 Task: Create in the project ArchTech and in the Backlog issue 'Integrate a new offline mode feature into an existing mobile application to enhance user experience in low or no network connectivity situations' a child issue 'Data breach incident response planning and optimization', and assign it to team member softage.2@softage.net. Create in the project ArchTech and in the Backlog issue 'Develop a new tool for automated testing of web application API correctness and performance' a child issue 'Serverless computing application cost remediation', and assign it to team member softage.3@softage.net
Action: Mouse moved to (166, 46)
Screenshot: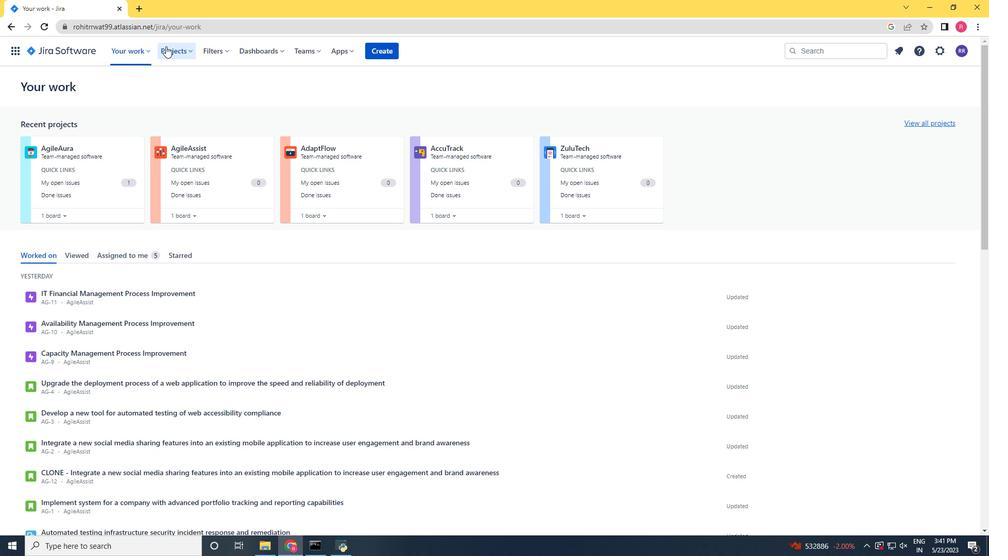 
Action: Mouse pressed left at (166, 46)
Screenshot: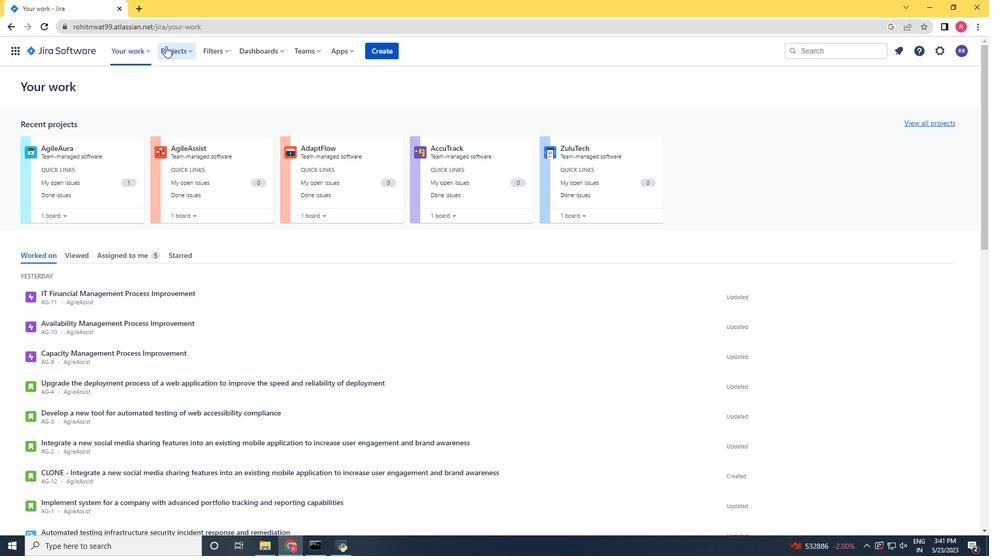 
Action: Mouse moved to (210, 103)
Screenshot: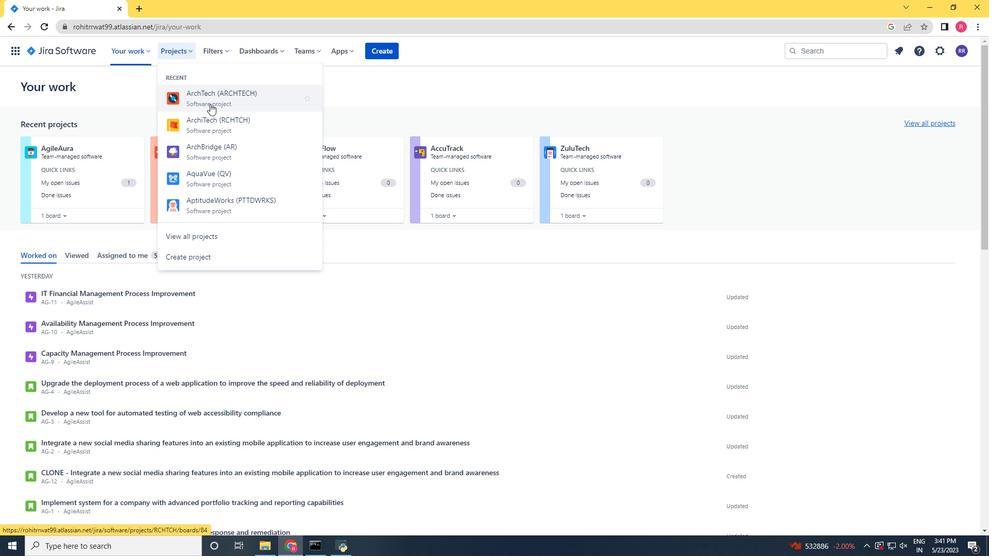 
Action: Mouse pressed left at (210, 103)
Screenshot: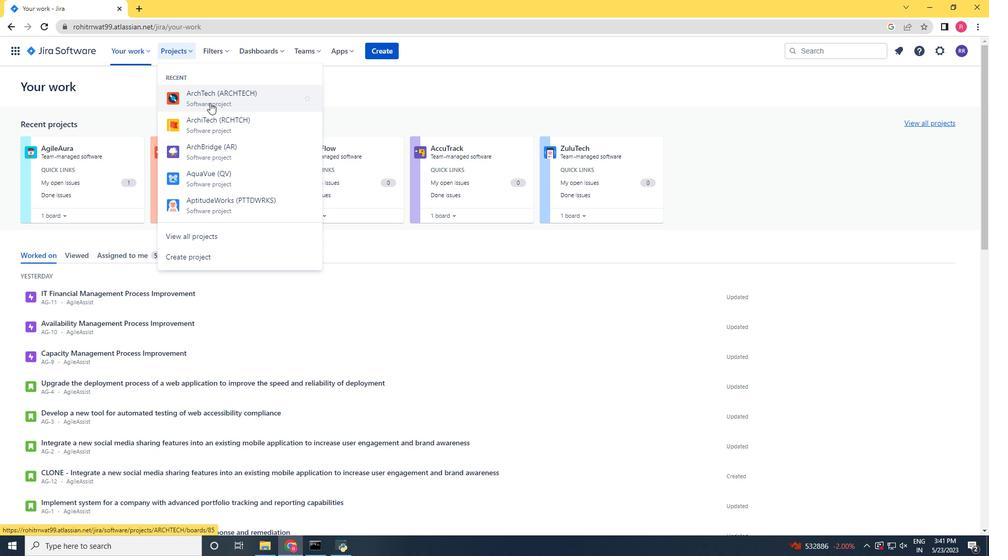 
Action: Mouse moved to (46, 160)
Screenshot: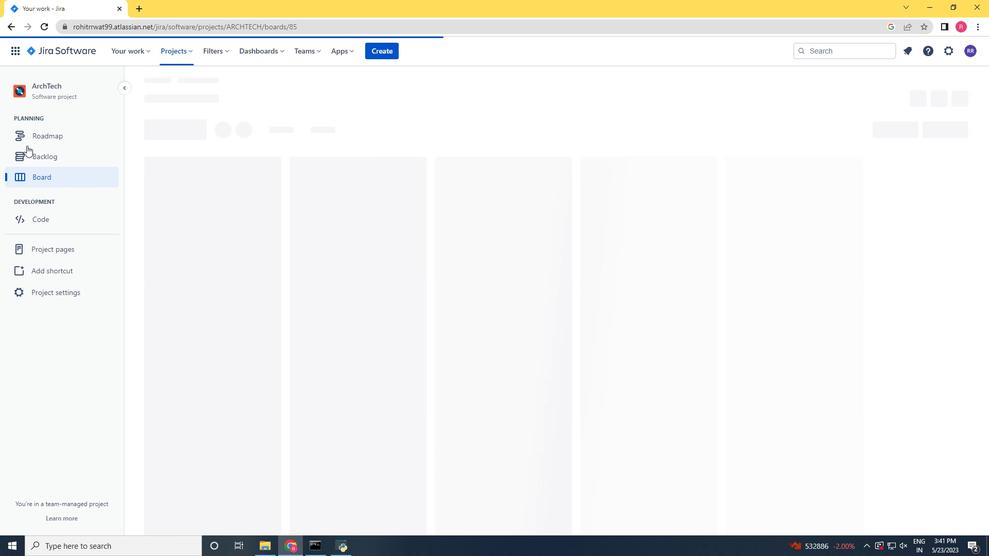 
Action: Mouse pressed left at (46, 160)
Screenshot: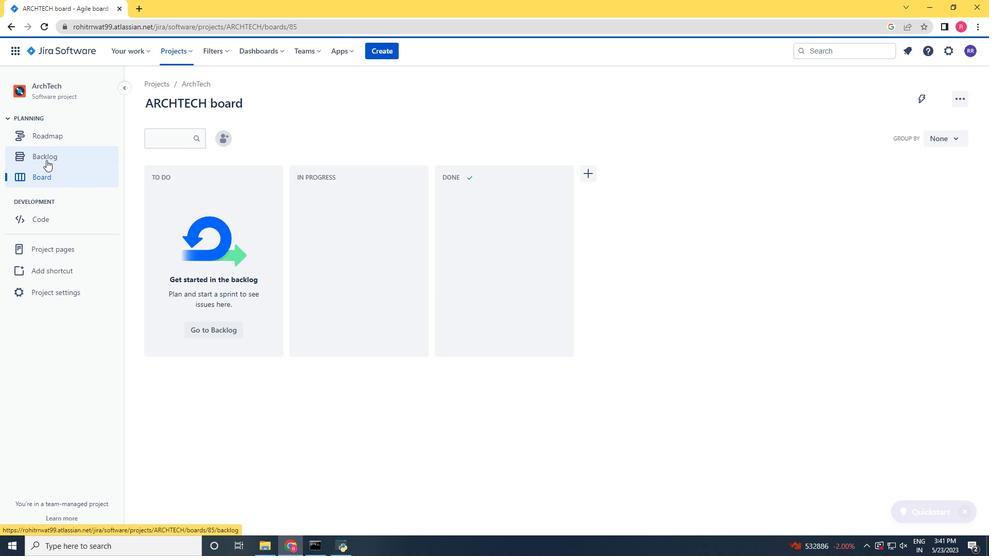 
Action: Mouse moved to (450, 402)
Screenshot: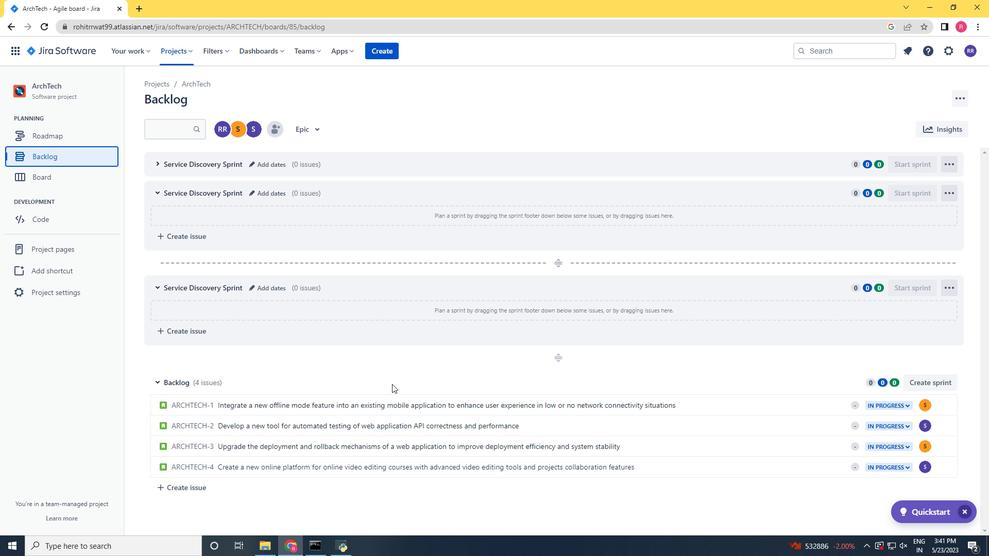 
Action: Mouse scrolled (450, 401) with delta (0, 0)
Screenshot: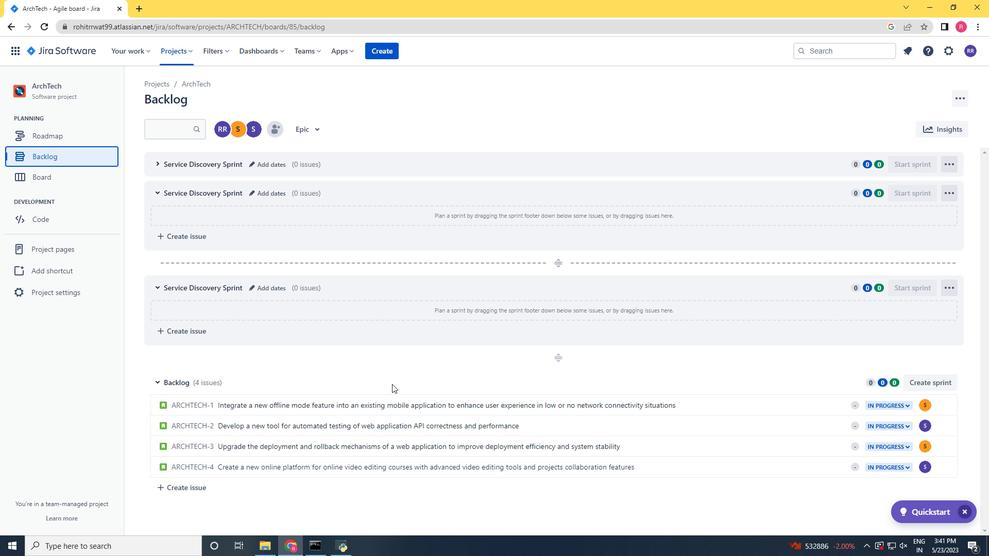 
Action: Mouse moved to (457, 402)
Screenshot: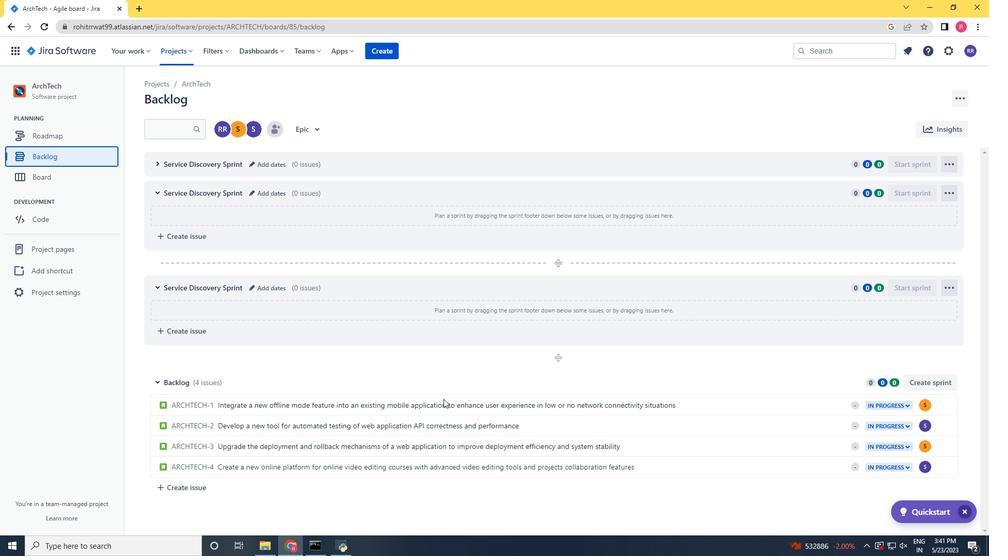 
Action: Mouse scrolled (457, 402) with delta (0, 0)
Screenshot: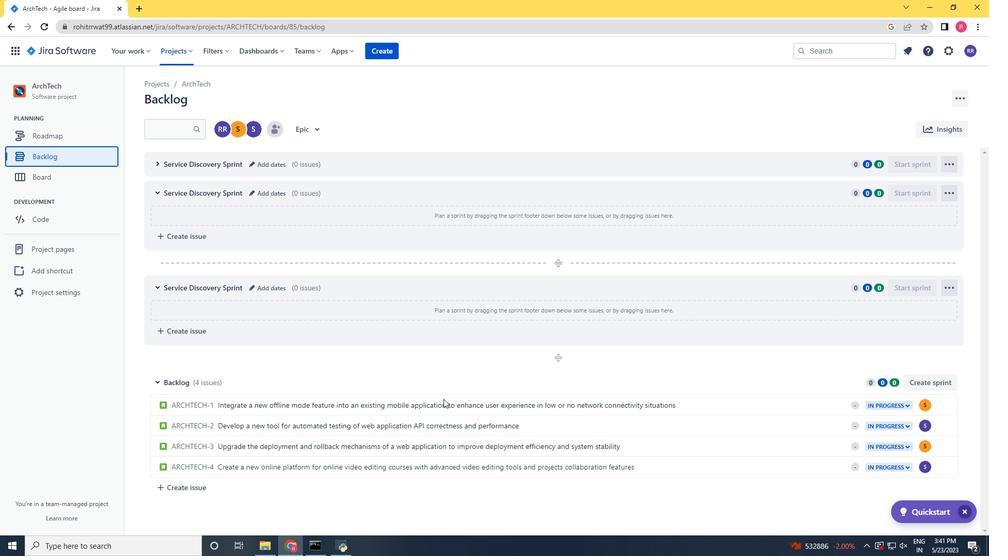 
Action: Mouse moved to (716, 400)
Screenshot: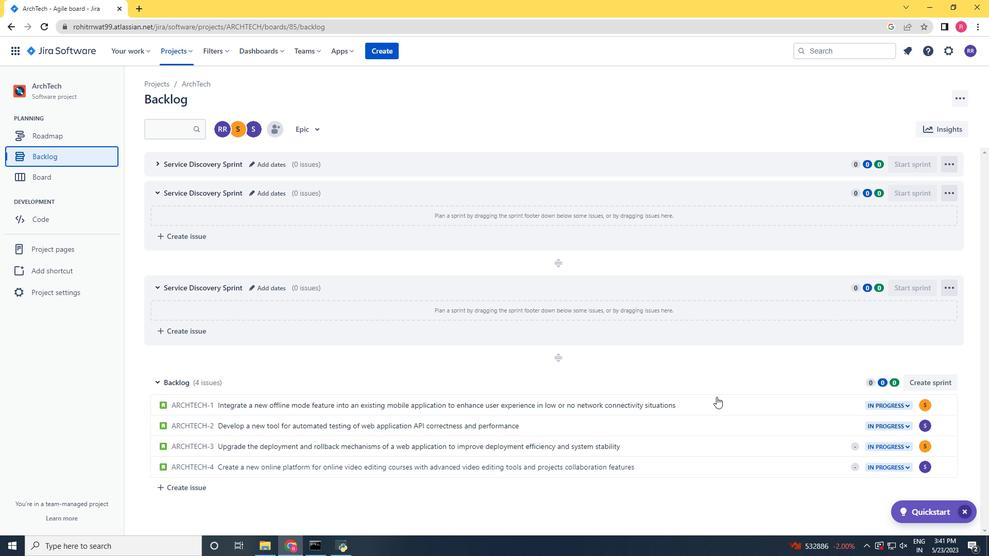 
Action: Mouse pressed left at (716, 400)
Screenshot: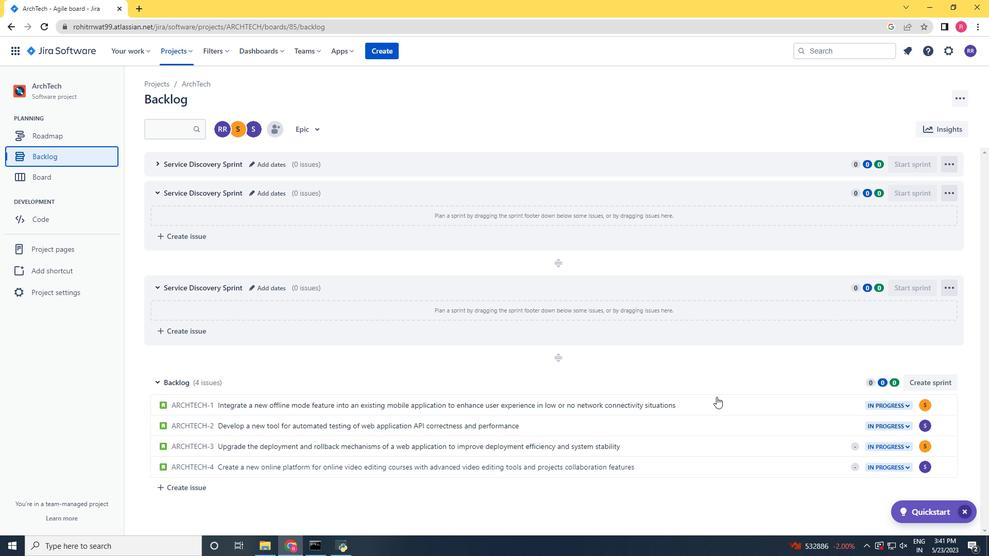 
Action: Mouse moved to (799, 404)
Screenshot: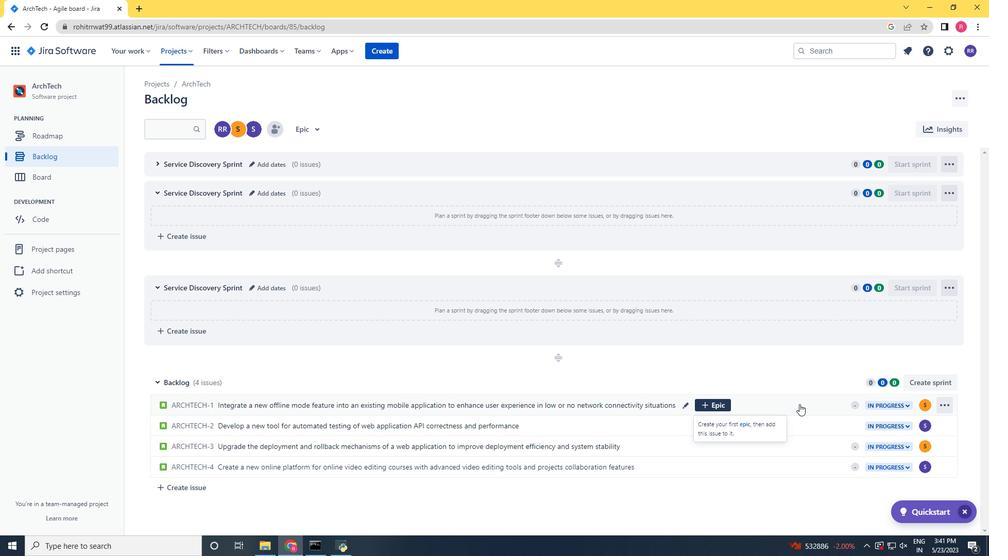 
Action: Mouse pressed left at (799, 404)
Screenshot: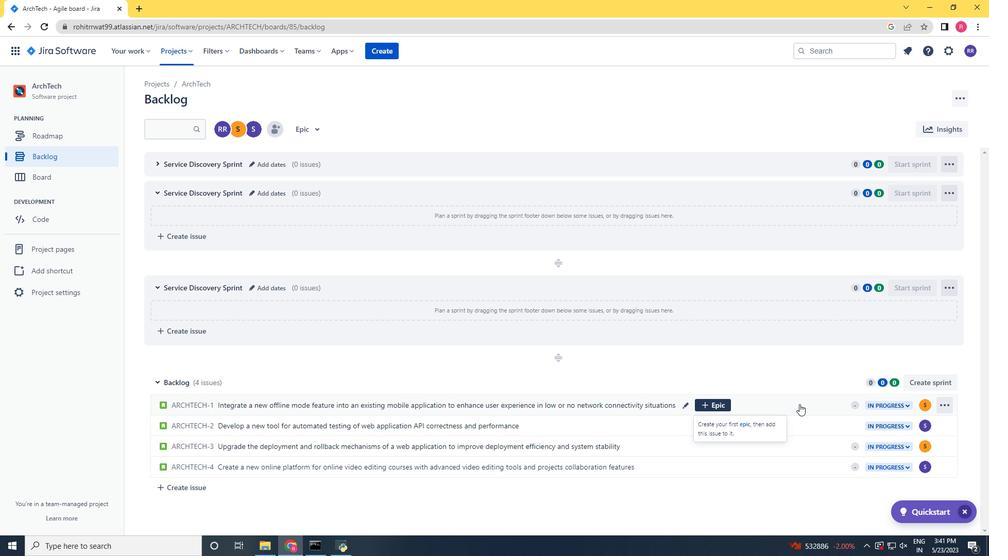 
Action: Mouse moved to (802, 264)
Screenshot: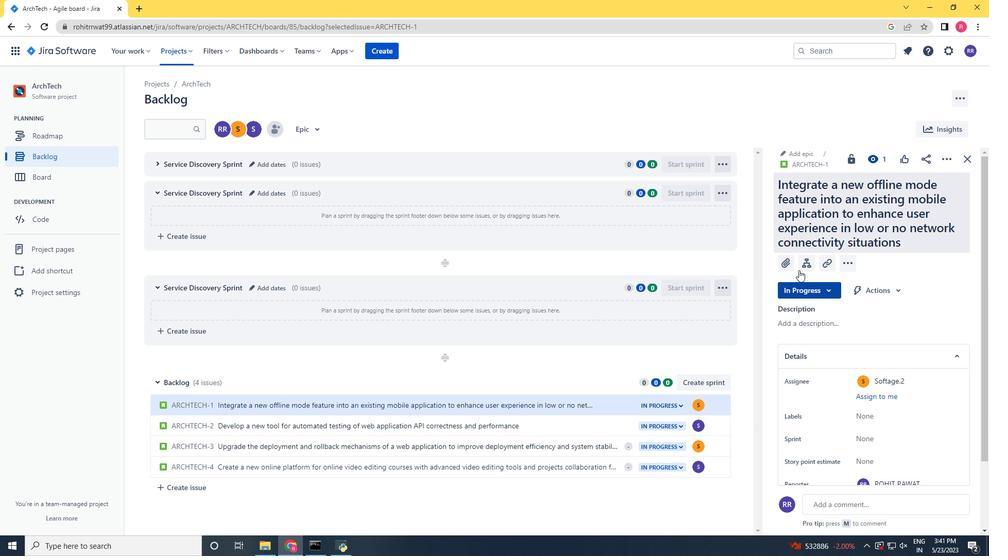
Action: Mouse pressed left at (802, 264)
Screenshot: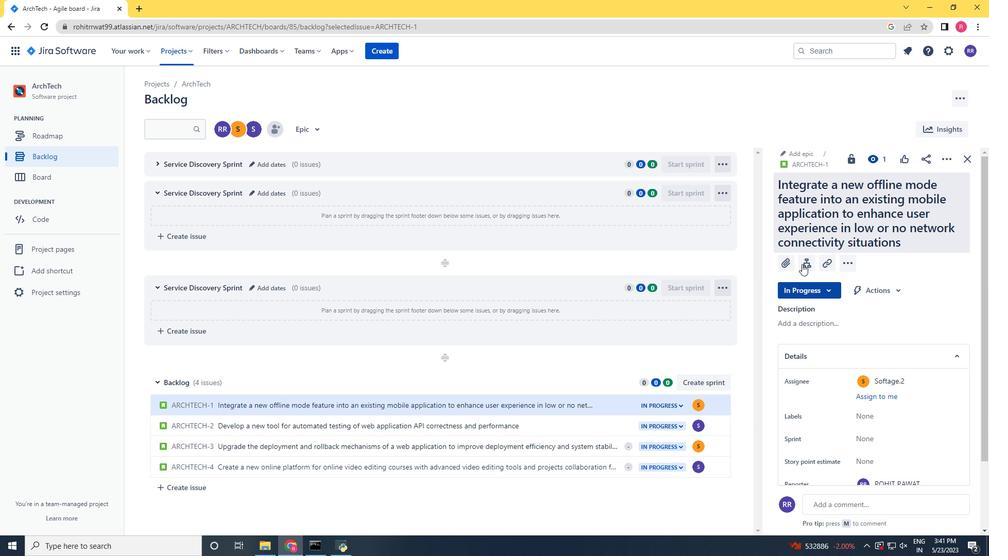 
Action: Mouse moved to (729, 219)
Screenshot: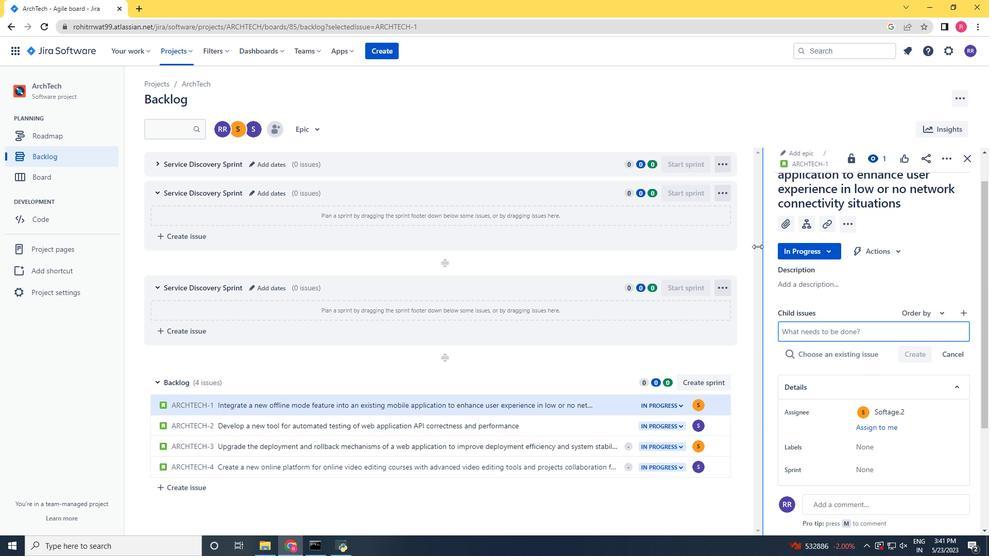 
Action: Key pressed <Key.shift><Key.shift><Key.shift><Key.shift><Key.shift><Key.shift><Key.shift><Key.shift><Key.shift><Key.shift><Key.shift><Key.shift><Key.shift><Key.shift><Key.shift><Key.shift><Key.shift><Key.shift><Key.shift><Key.shift><Key.shift><Key.shift>Data<Key.space>breach<Key.space>incident<Key.space>response<Key.space>planning<Key.space><Key.caps_lock>AND<Key.backspace><Key.backspace><Key.backspace><Key.caps_lock>and<Key.space>optimizatiobn<Key.backspace><Key.backspace>n<Key.space><Key.enter>
Screenshot: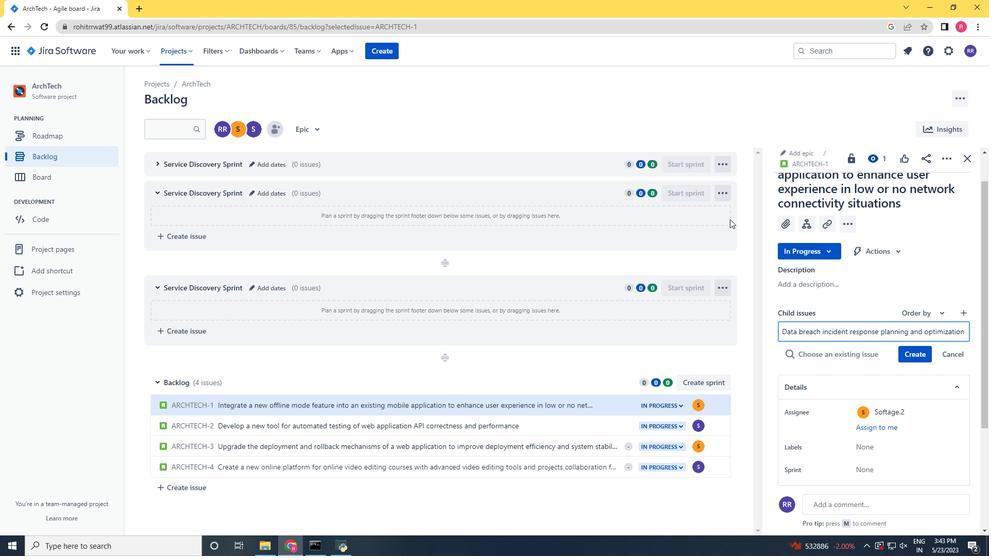 
Action: Mouse moved to (606, 423)
Screenshot: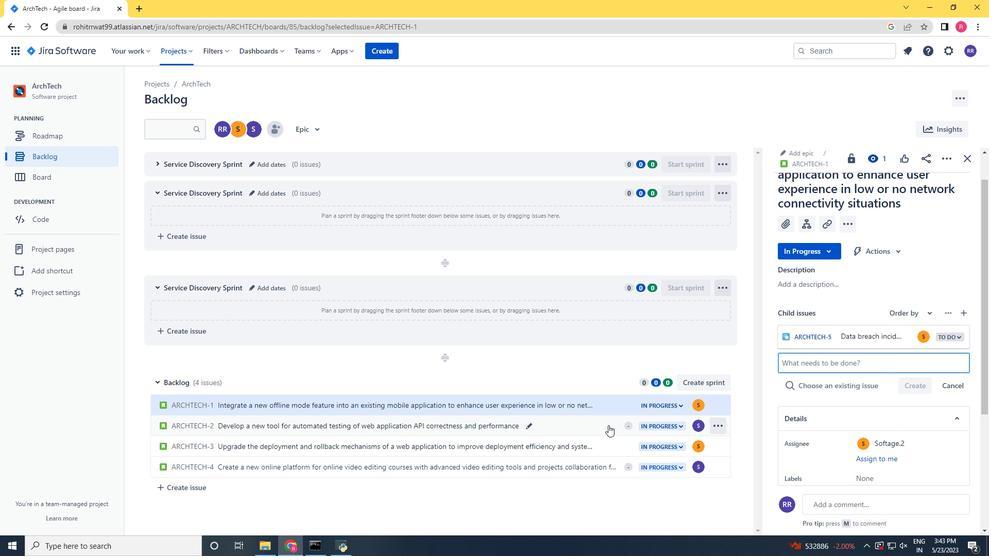 
Action: Mouse pressed left at (606, 423)
Screenshot: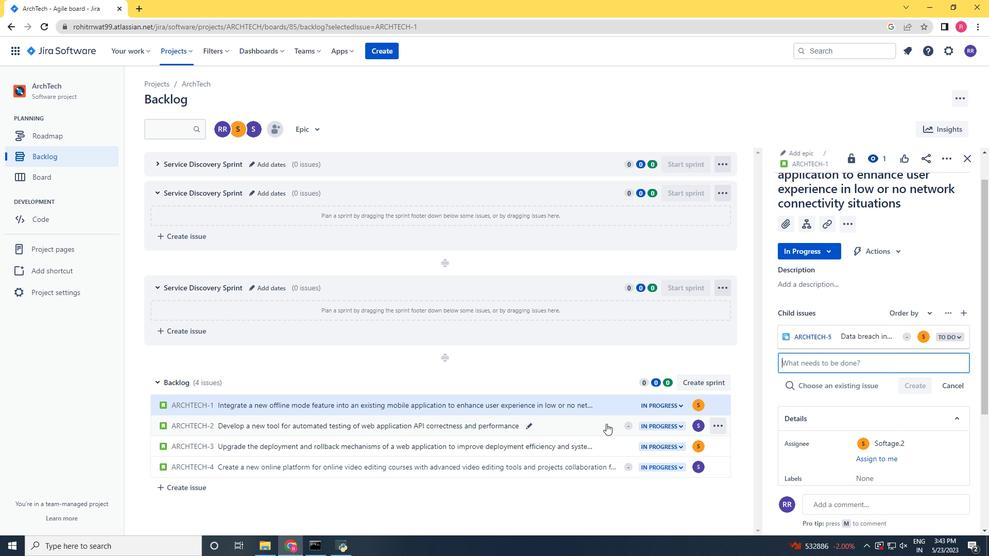 
Action: Mouse moved to (805, 230)
Screenshot: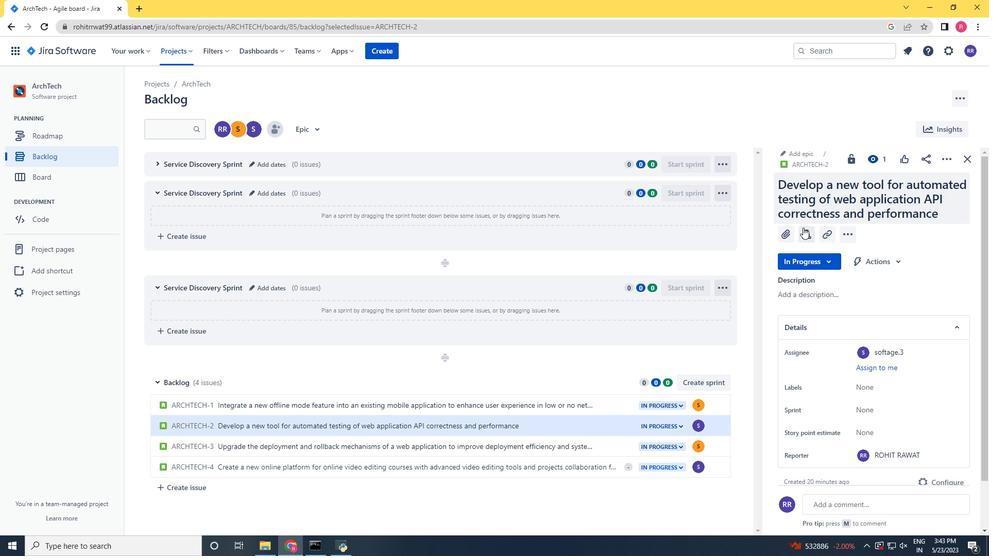 
Action: Mouse pressed left at (805, 230)
Screenshot: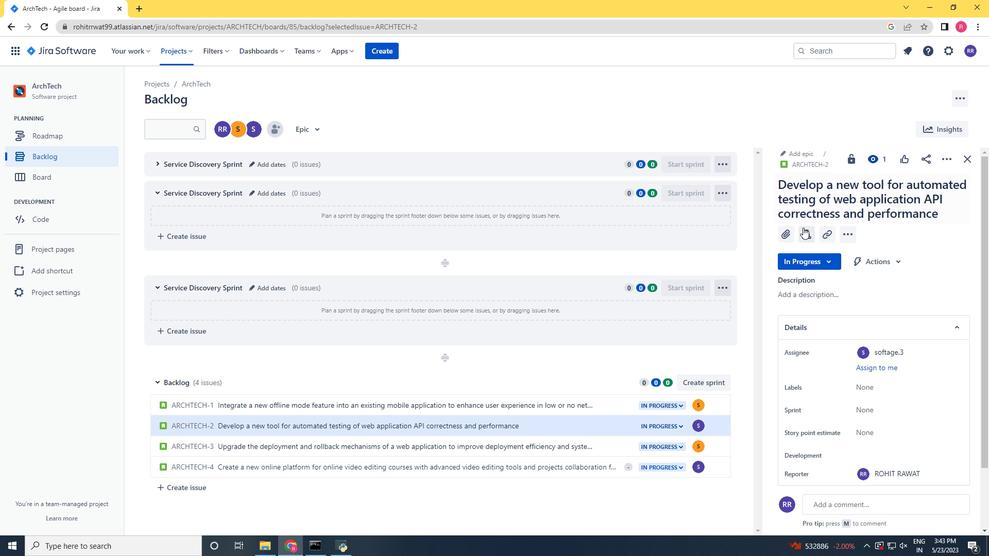
Action: Mouse moved to (812, 309)
Screenshot: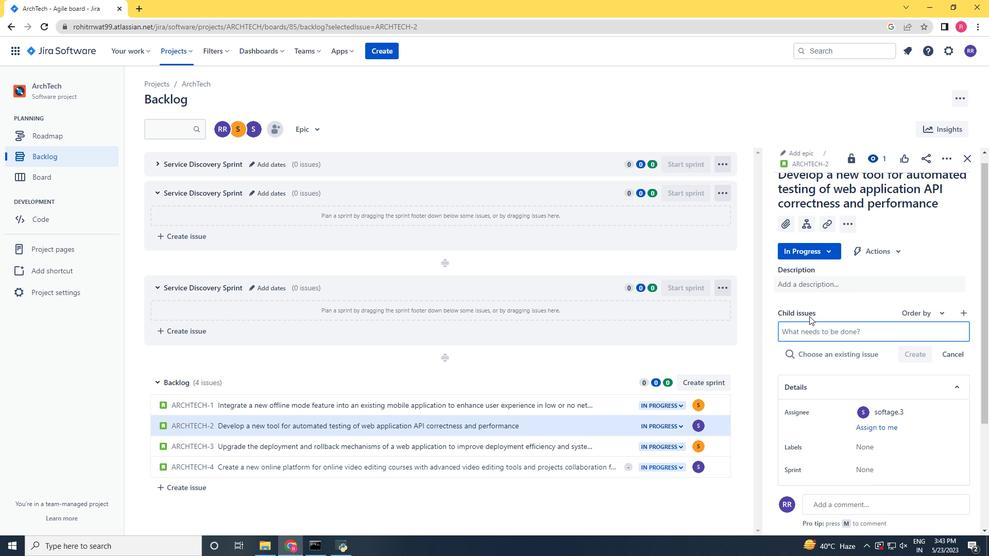 
Action: Key pressed serc<Key.backspace>verless<Key.space>computing<Key.space>application<Key.space>cost<Key.space><Key.space>remediation<Key.space><Key.enter>
Screenshot: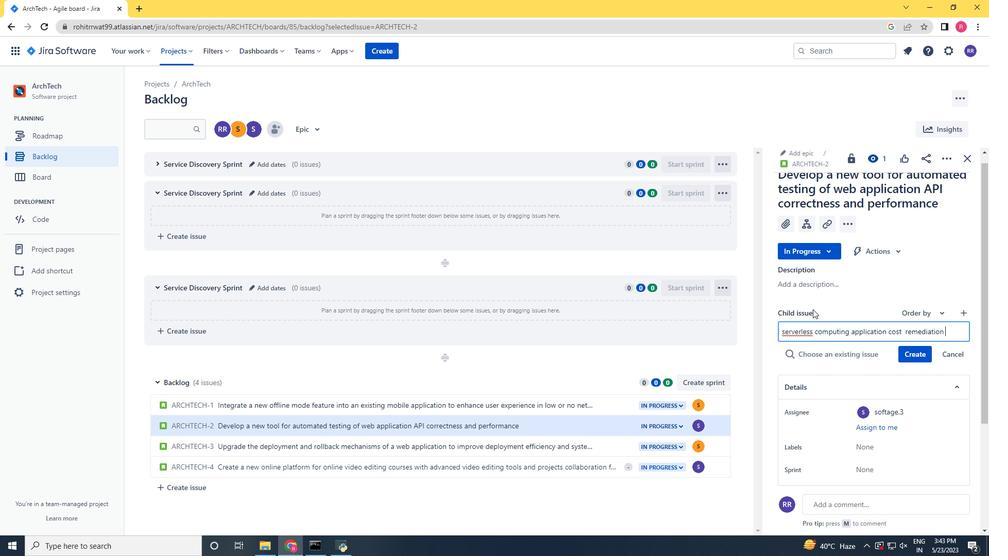 
Action: Mouse moved to (923, 337)
Screenshot: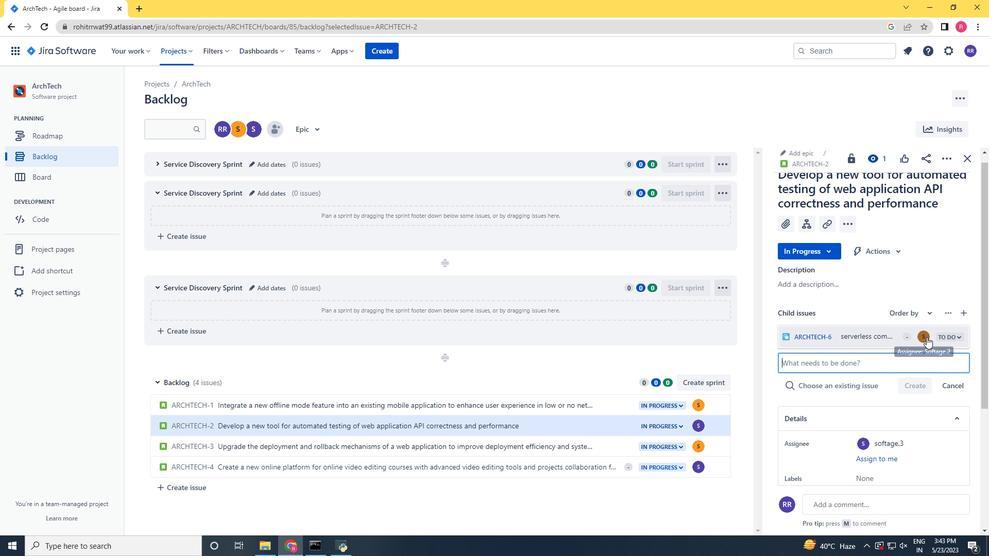 
Action: Mouse pressed left at (923, 337)
Screenshot: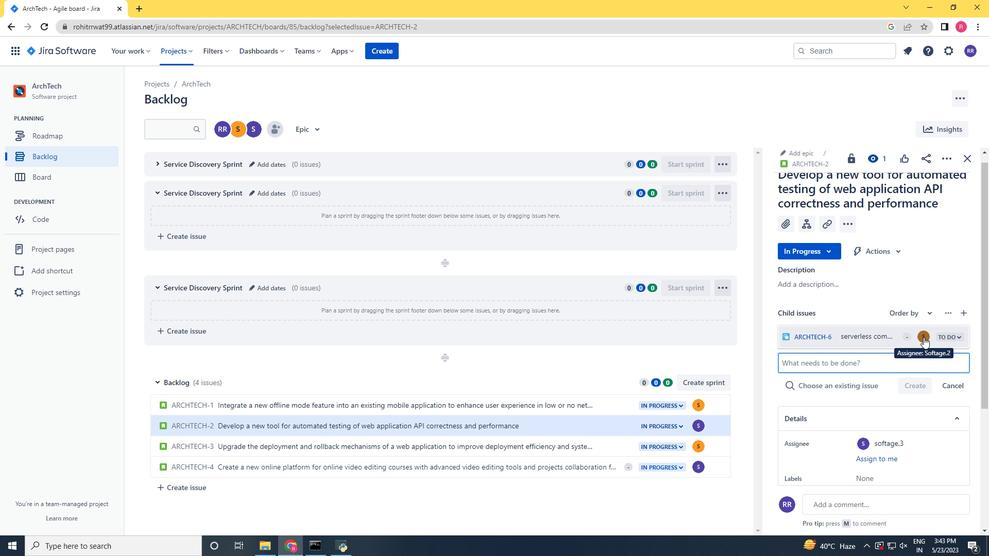 
Action: Key pressed softage.3
Screenshot: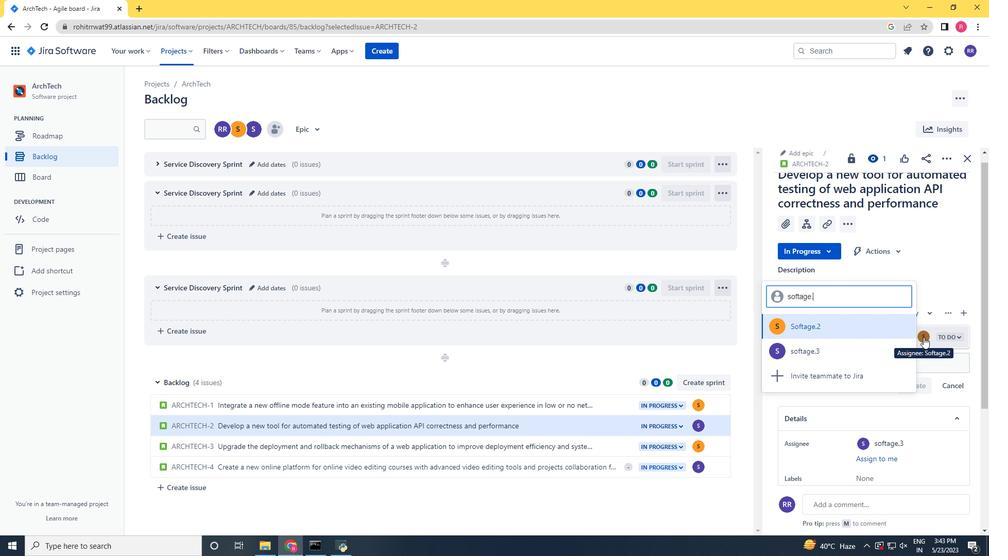 
Action: Mouse moved to (835, 333)
Screenshot: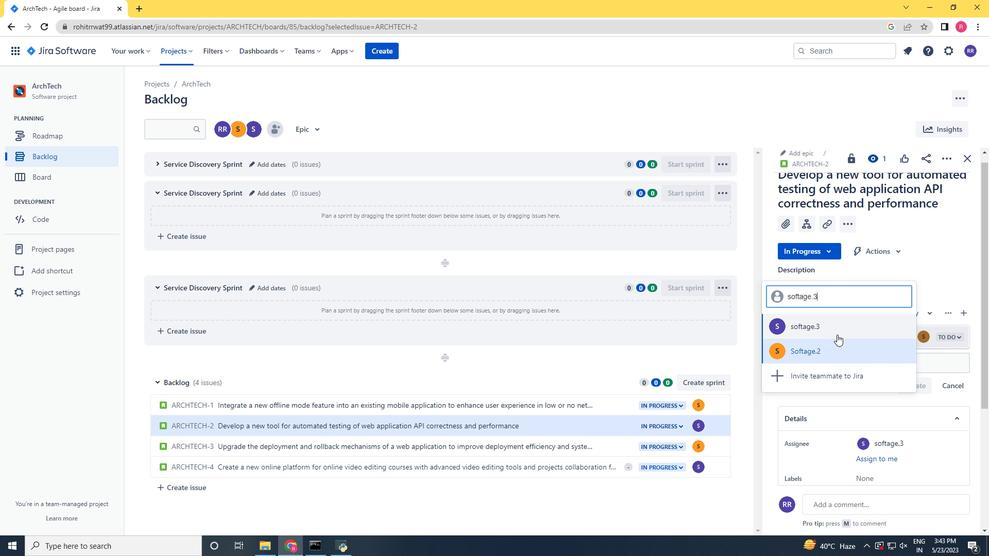 
Action: Mouse pressed left at (835, 333)
Screenshot: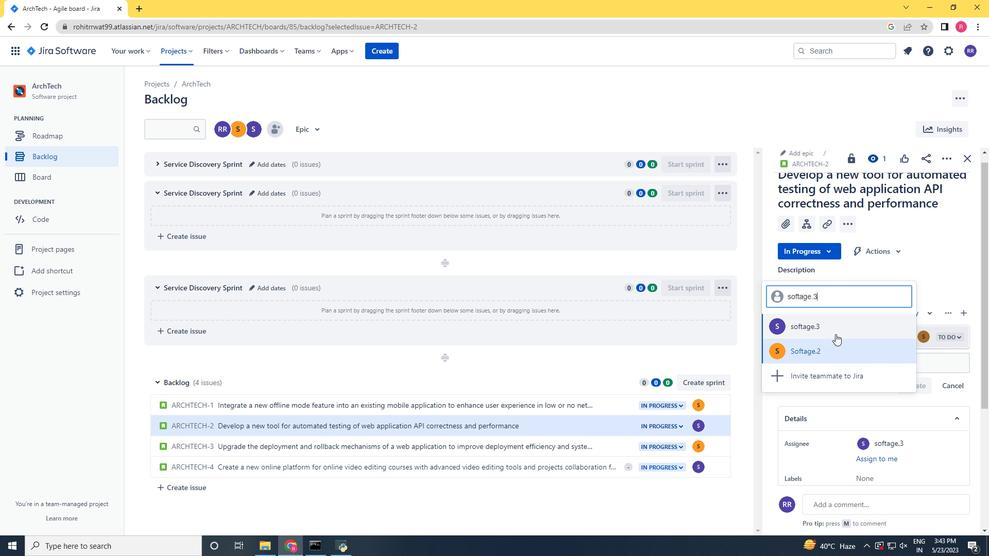 
Action: Mouse moved to (367, 379)
Screenshot: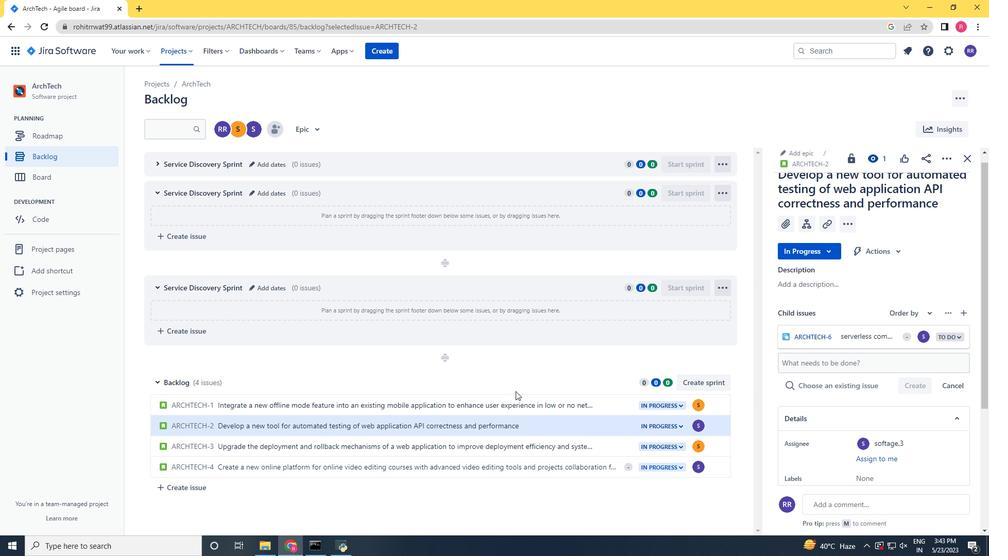 
